 Task: Advanced Features: Extract and analyze metadata for copyright compliance.
Action: Mouse moved to (668, 470)
Screenshot: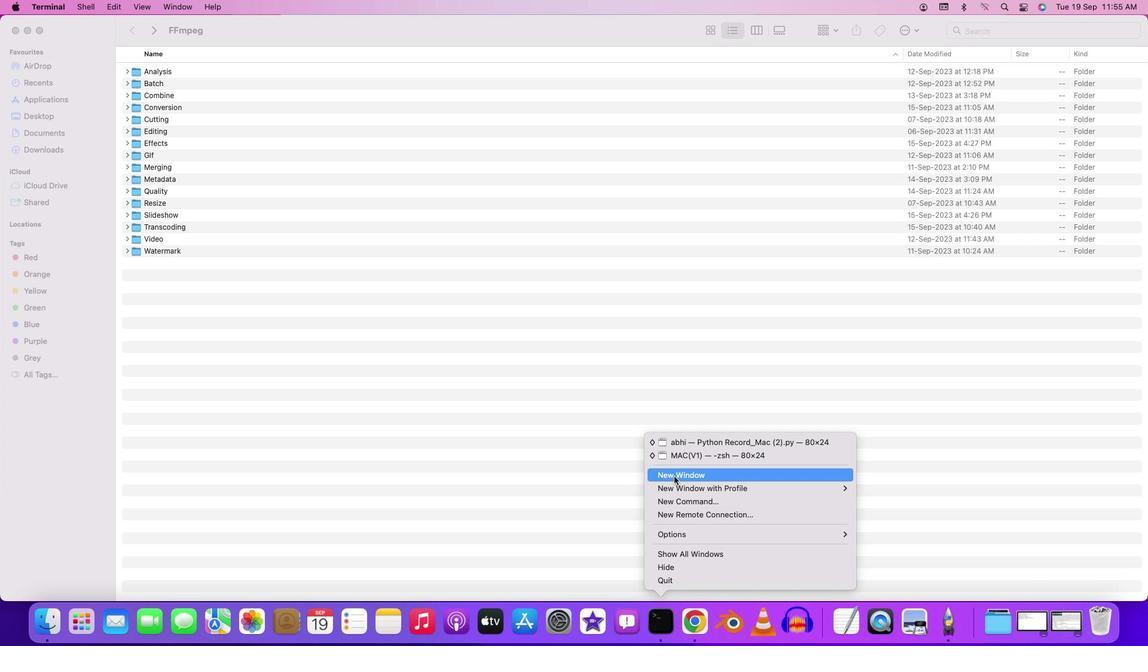 
Action: Mouse pressed left at (668, 470)
Screenshot: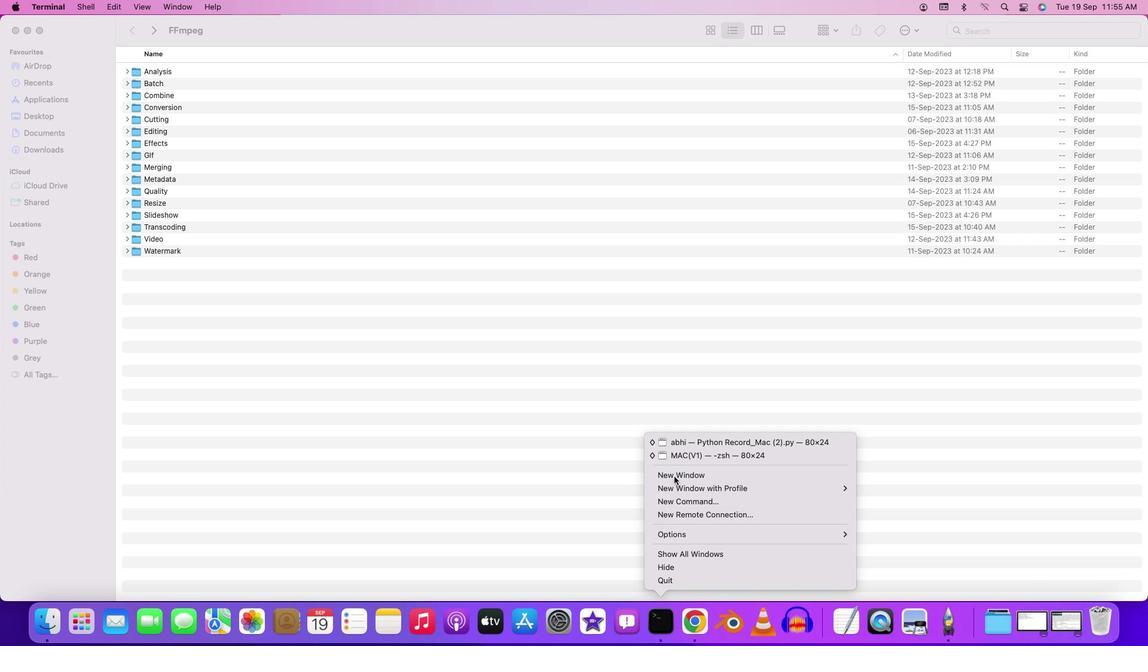 
Action: Mouse moved to (218, 20)
Screenshot: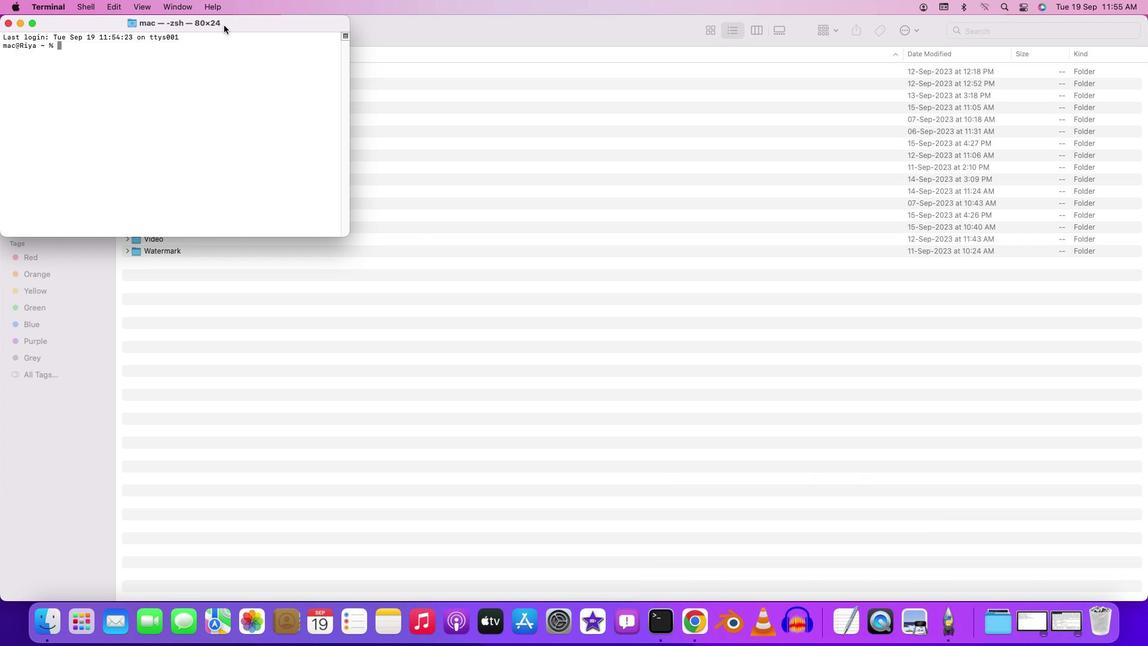 
Action: Mouse pressed left at (218, 20)
Screenshot: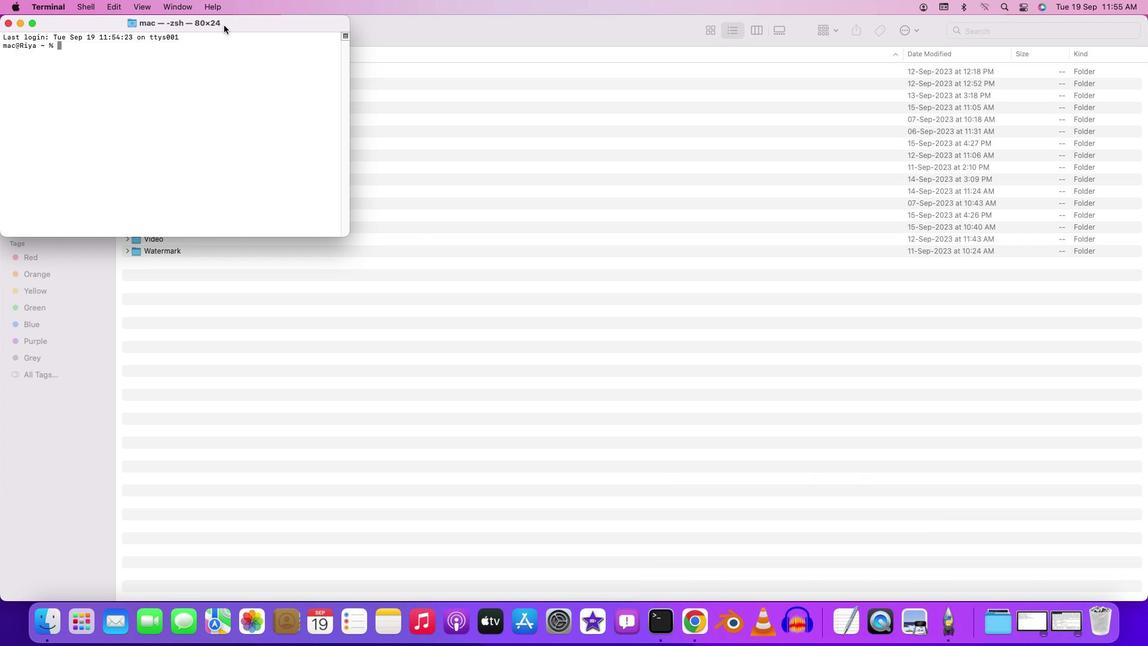 
Action: Mouse pressed left at (218, 20)
Screenshot: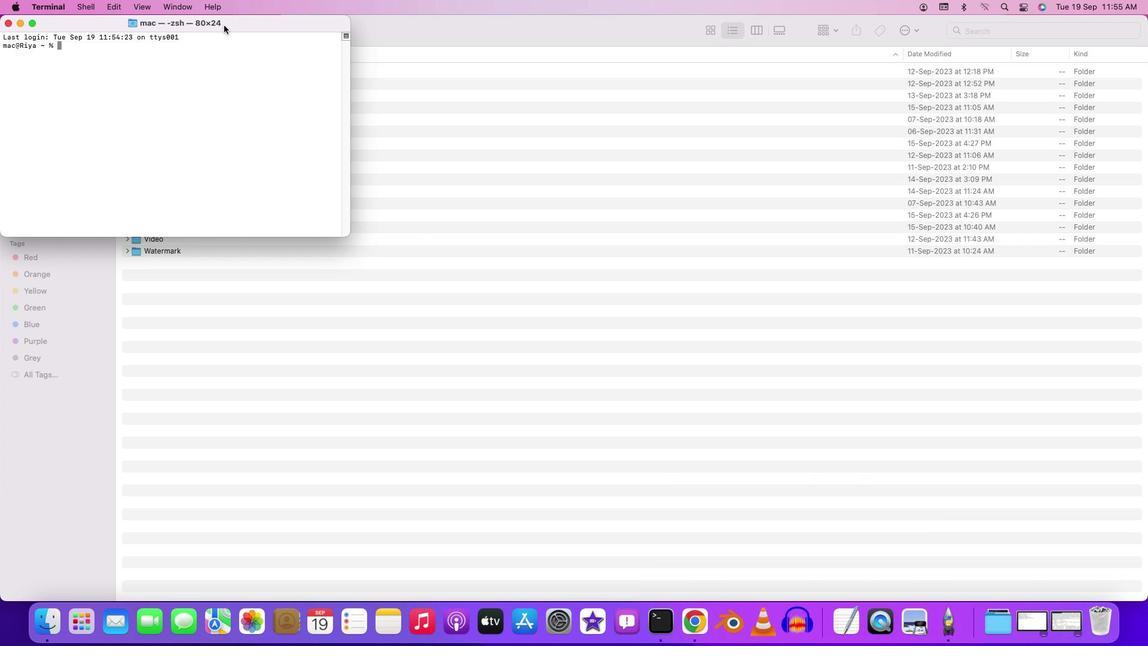
Action: Mouse moved to (411, 227)
Screenshot: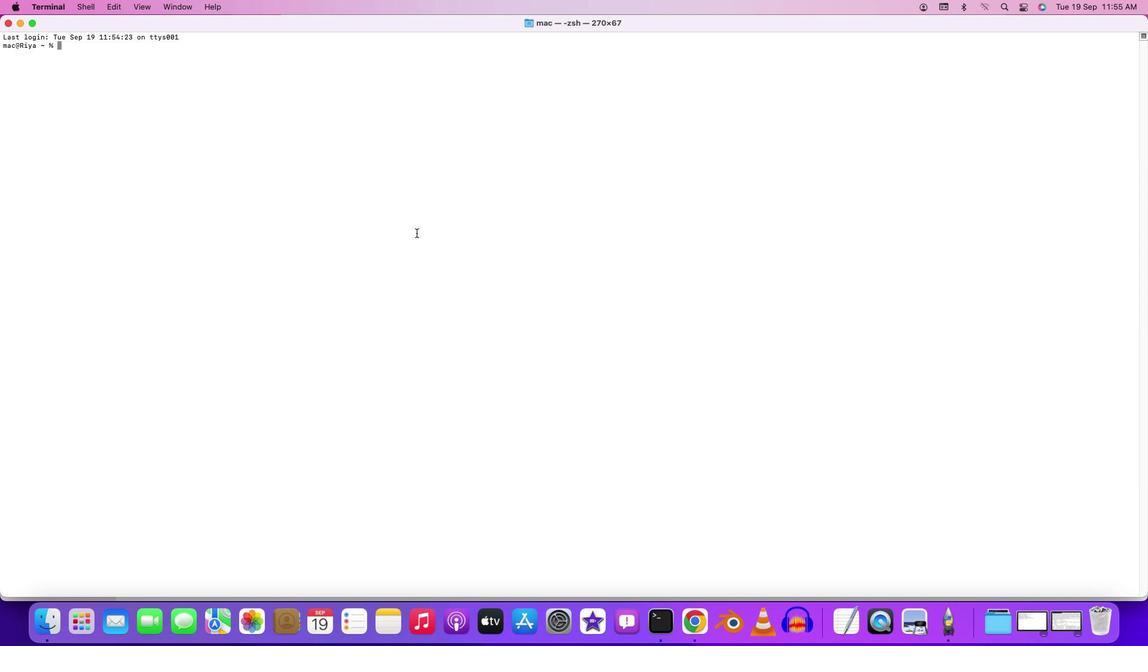 
Action: Key pressed 'c''d'Key.space'd''e''s''k''t''o''p'Key.enter'c''d'Key.space'a'Key.backspace'f''f''m''p''e''g'Key.enter'c''d'Key.space'b''a''t''c''h'Key.enter'c''d'Key.spaceKey.shift'V''i''d''e''o'Key.enter'f''f''m''p''e''g'Key.space'-''i'Key.space'i''n''p''u''t''.''m''p''4'Key.space'-''f'Key.space'f''f''m''e''t''a''d''a''t''a'Key.space'm''e''t''a''d''a''t''a''.''t''x''t'Key.enter'y'Key.enter
Screenshot: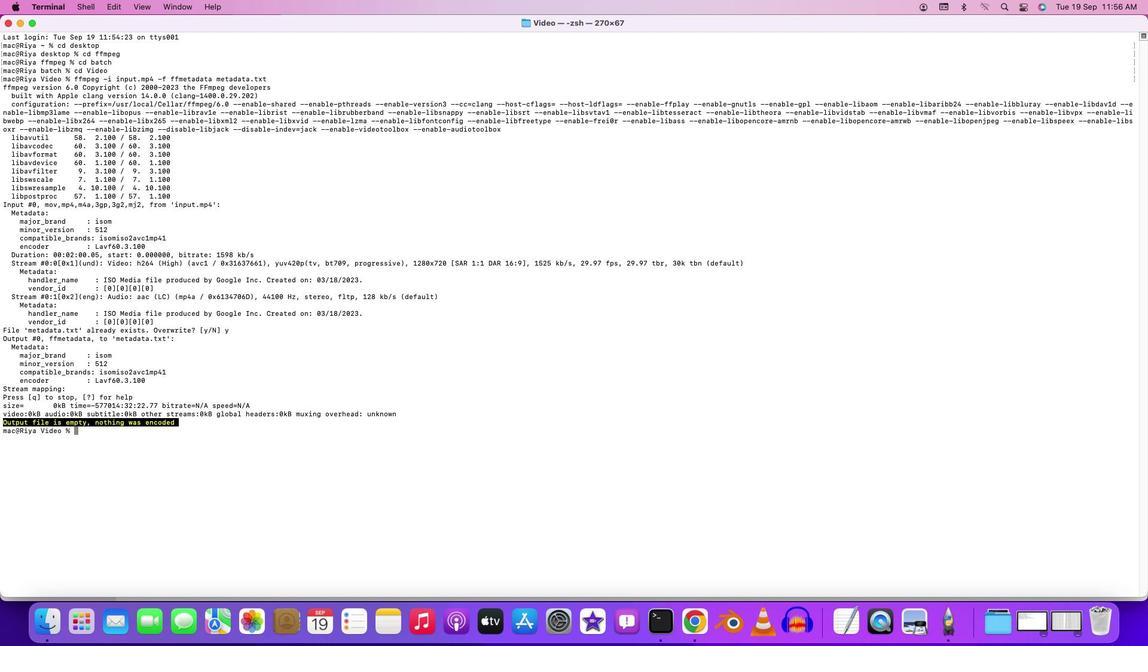 
Action: Mouse moved to (446, 479)
Screenshot: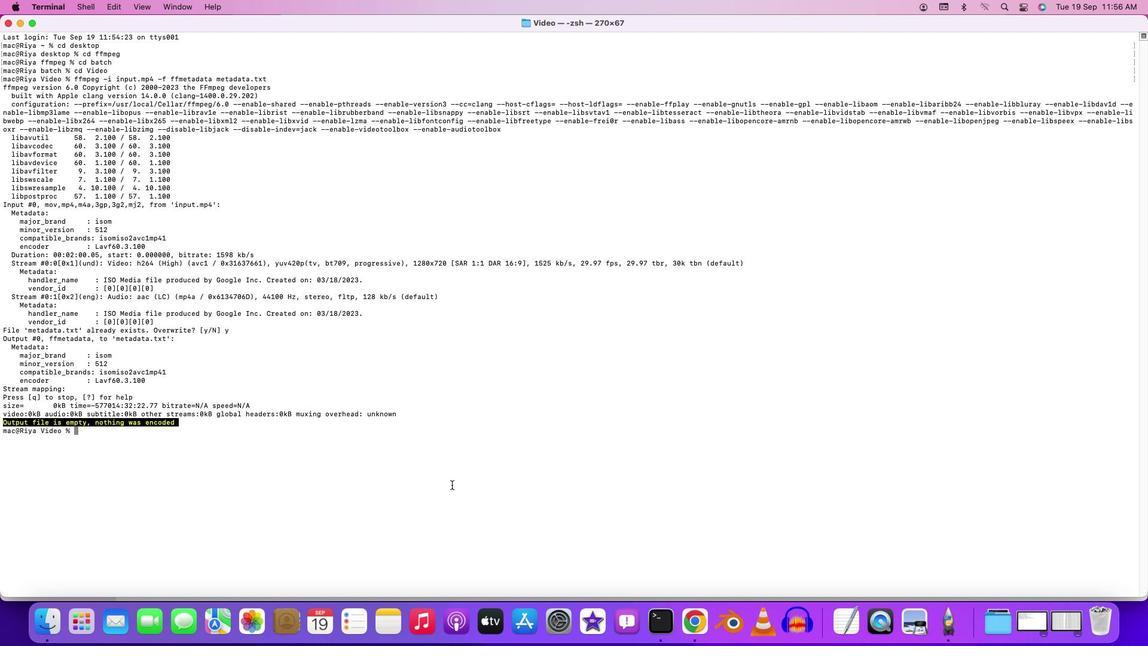 
